 Task: Look for products in the category "Cereal" that are on sale.
Action: Mouse moved to (828, 288)
Screenshot: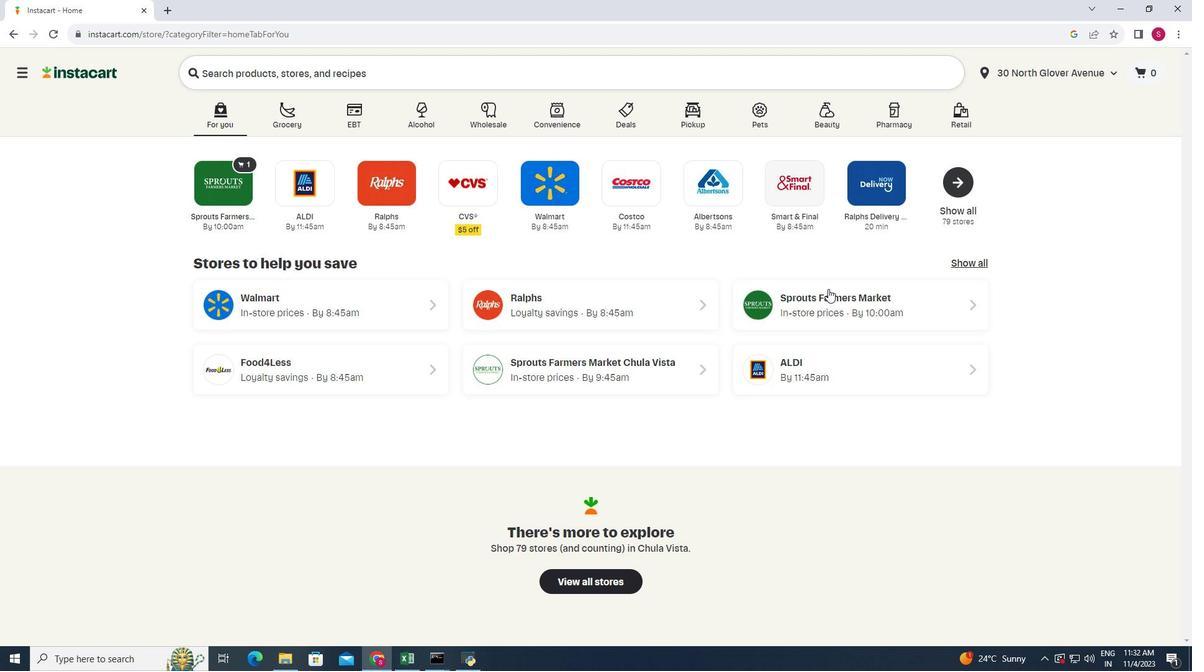 
Action: Mouse pressed left at (828, 288)
Screenshot: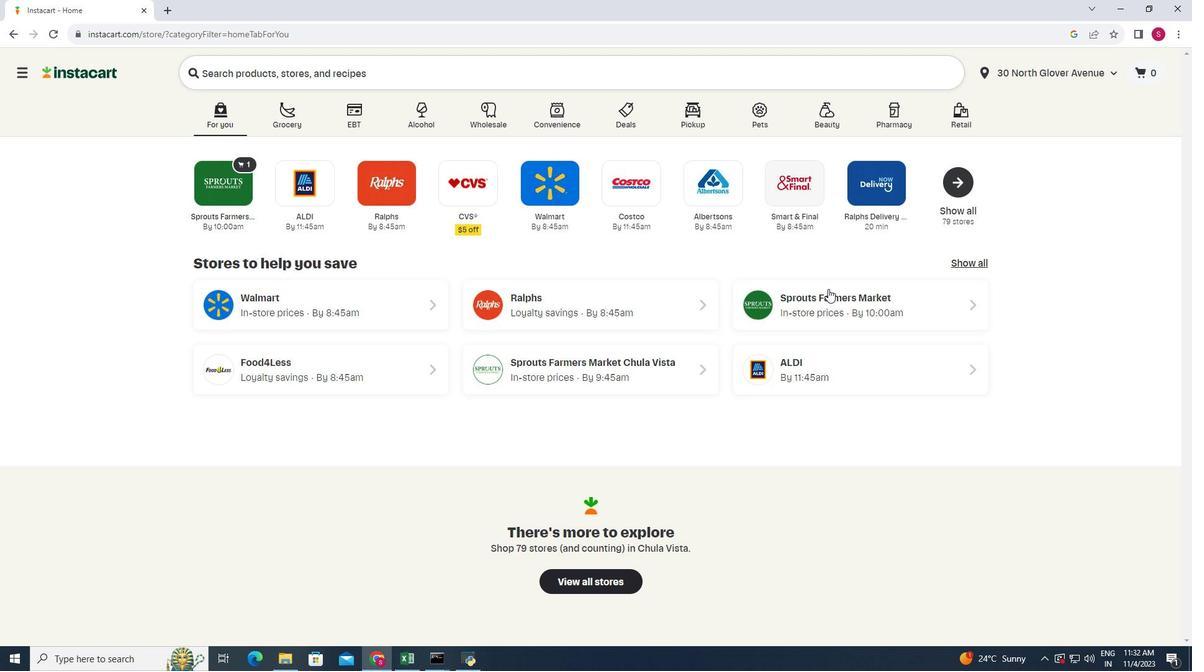 
Action: Mouse moved to (45, 342)
Screenshot: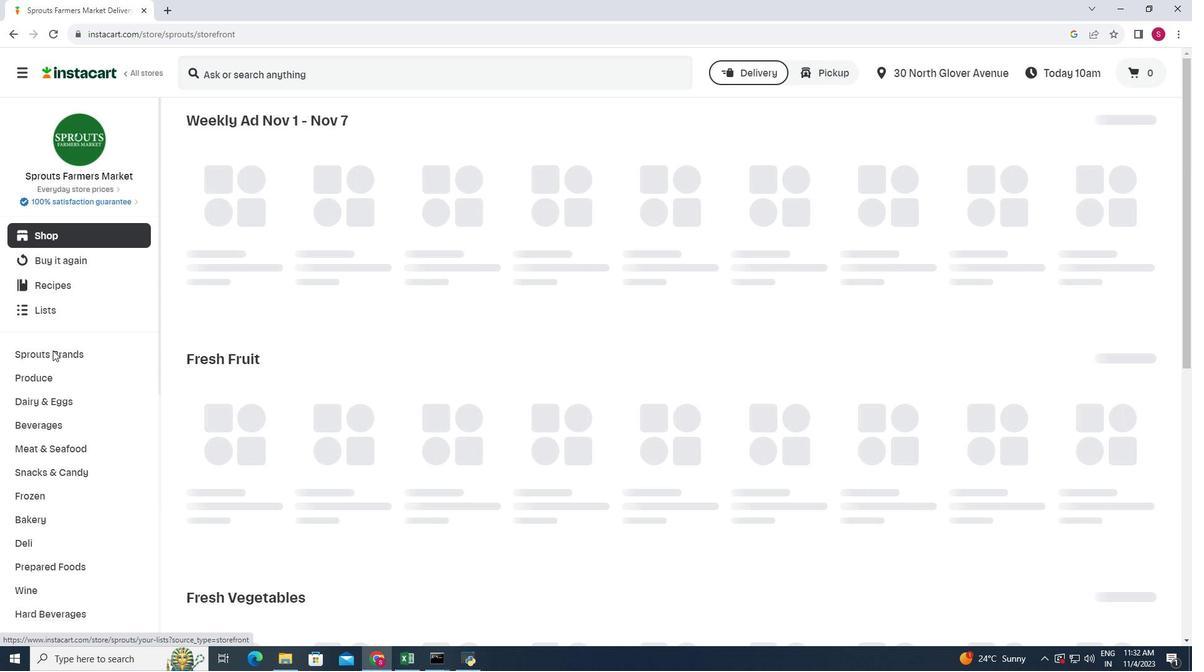 
Action: Mouse scrolled (45, 342) with delta (0, 0)
Screenshot: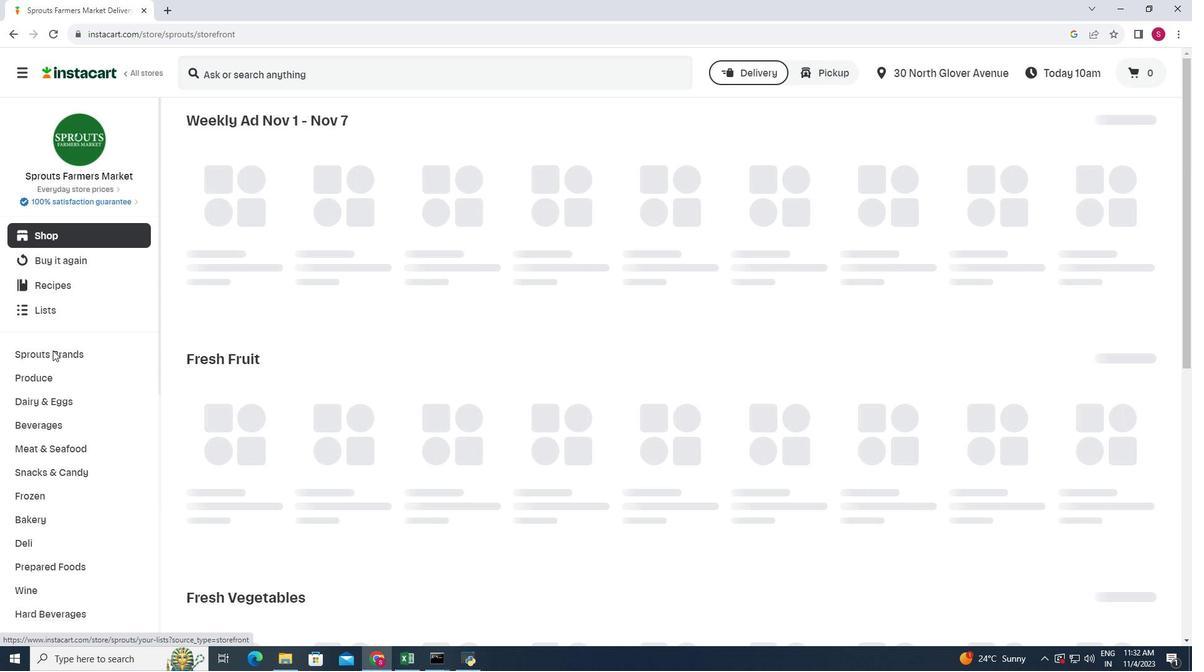 
Action: Mouse moved to (53, 351)
Screenshot: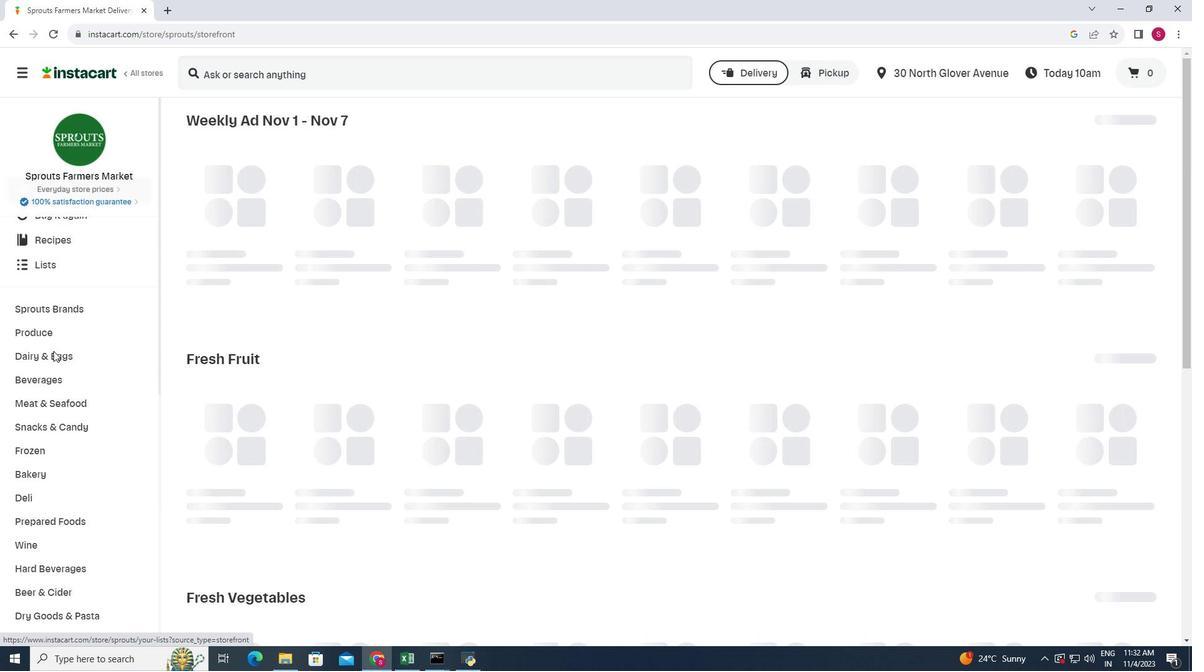 
Action: Mouse scrolled (53, 350) with delta (0, 0)
Screenshot: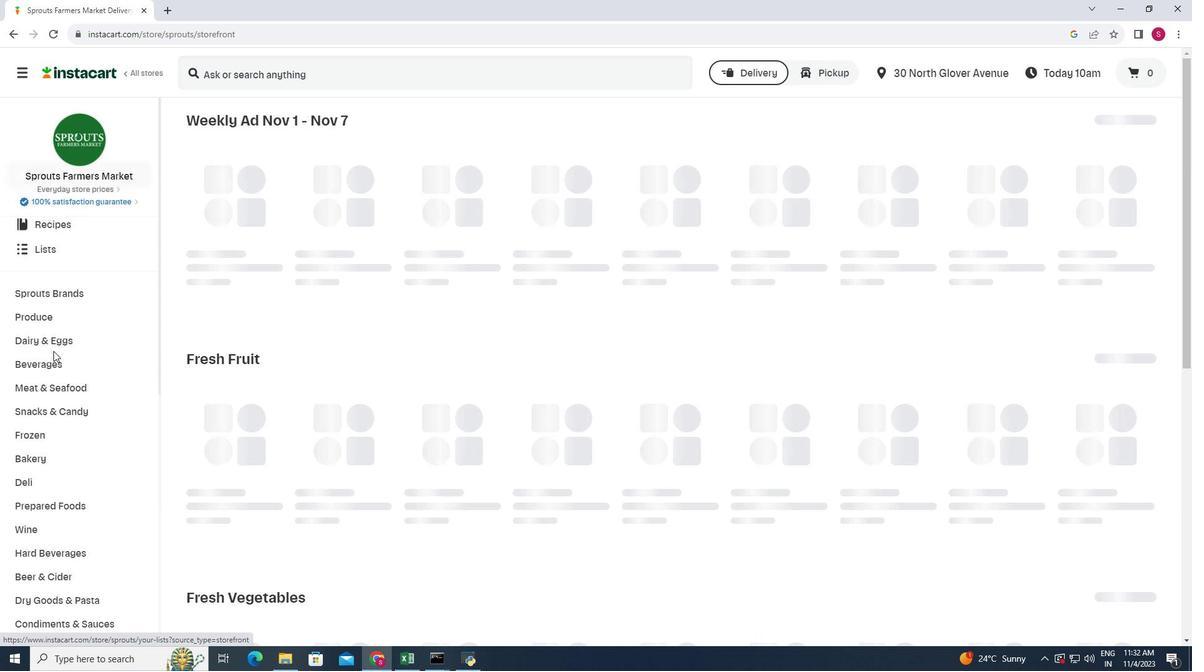 
Action: Mouse moved to (54, 351)
Screenshot: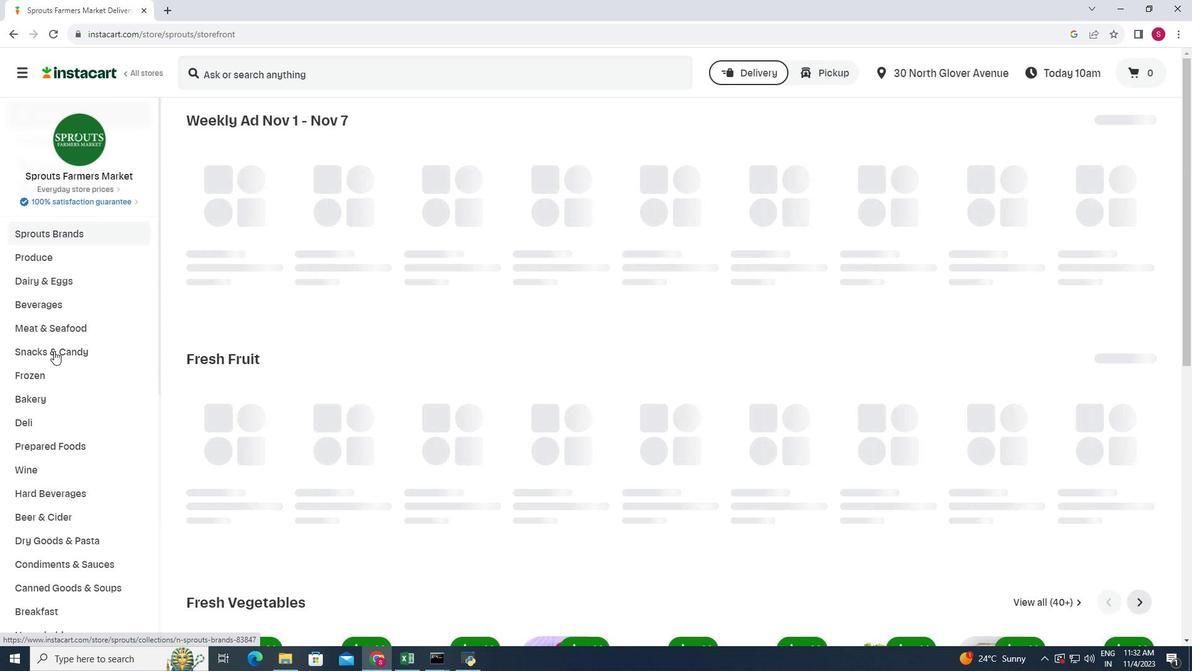 
Action: Mouse scrolled (54, 350) with delta (0, 0)
Screenshot: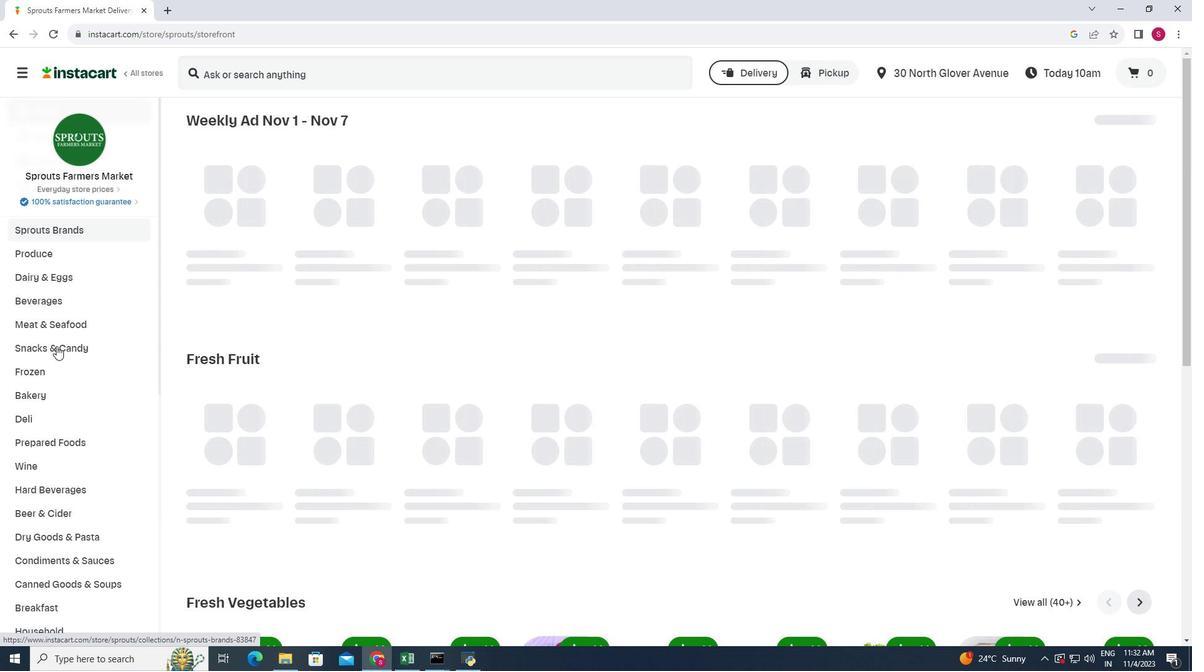 
Action: Mouse moved to (57, 544)
Screenshot: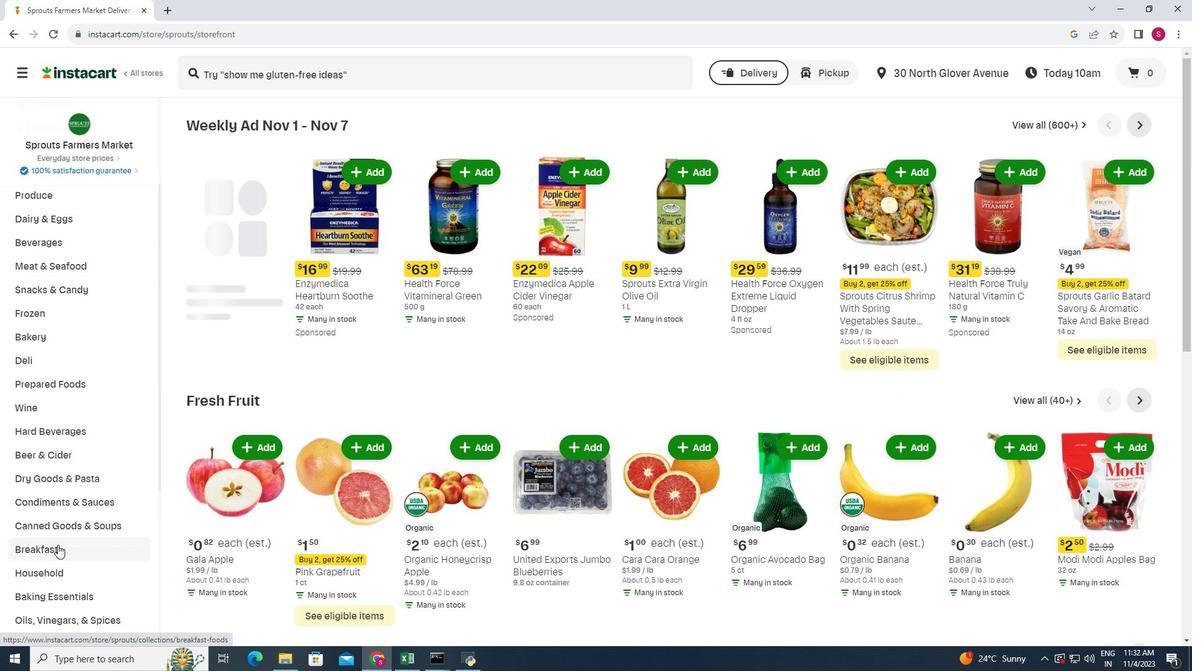 
Action: Mouse pressed left at (57, 544)
Screenshot: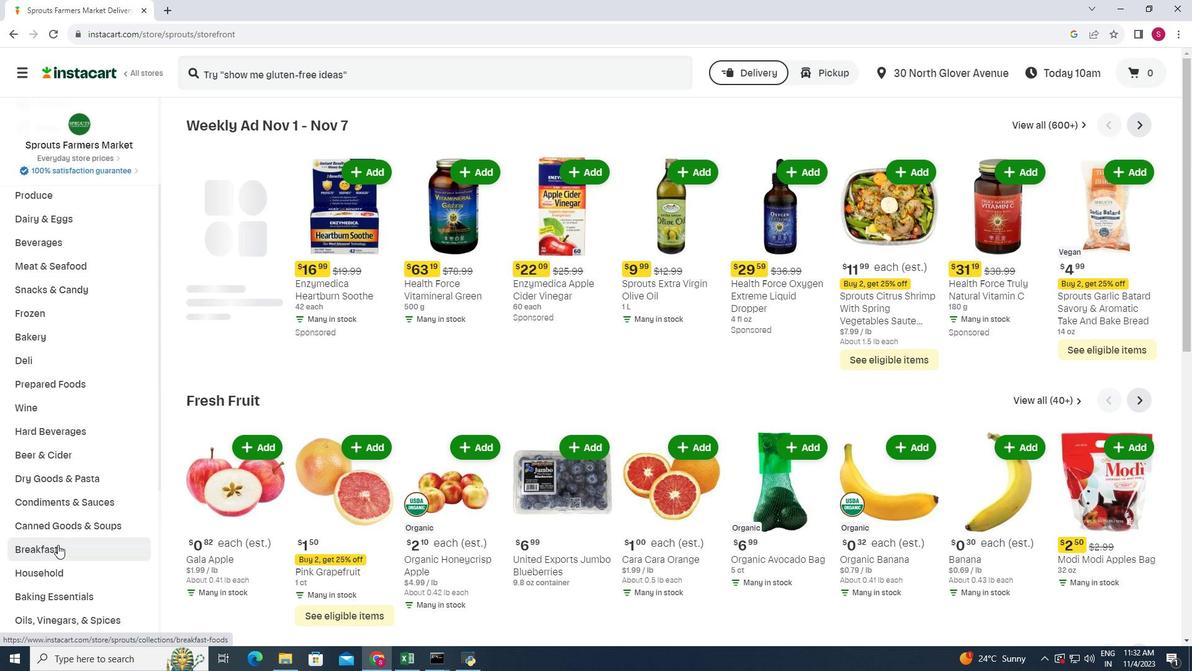
Action: Mouse moved to (917, 154)
Screenshot: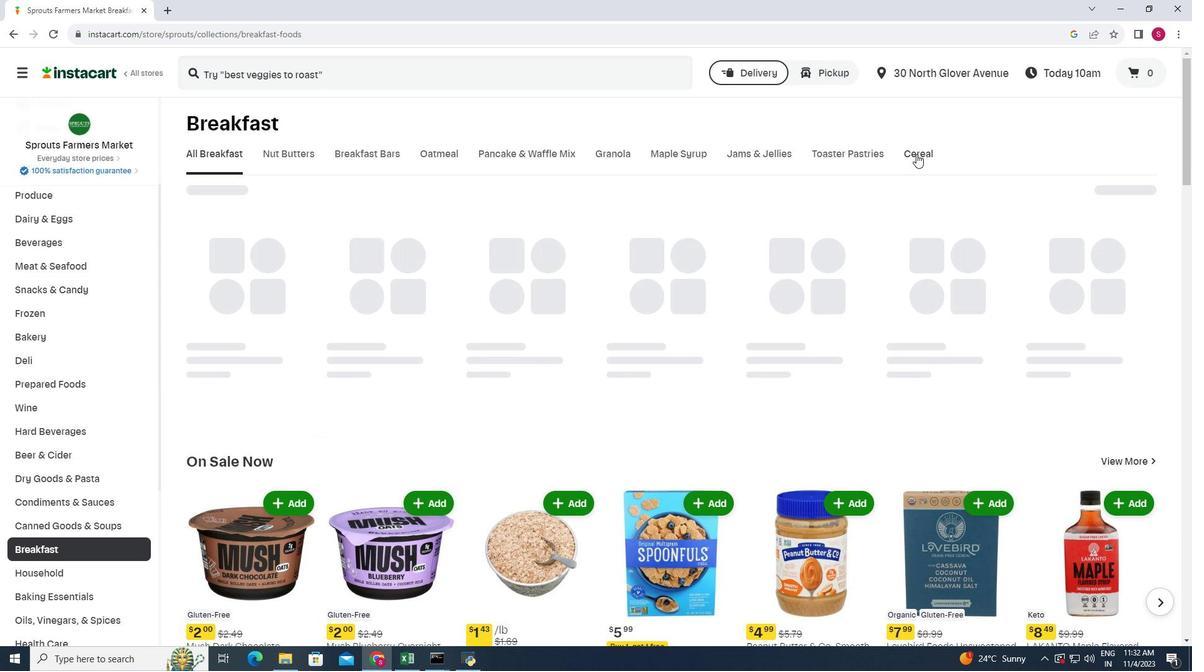 
Action: Mouse pressed left at (917, 154)
Screenshot: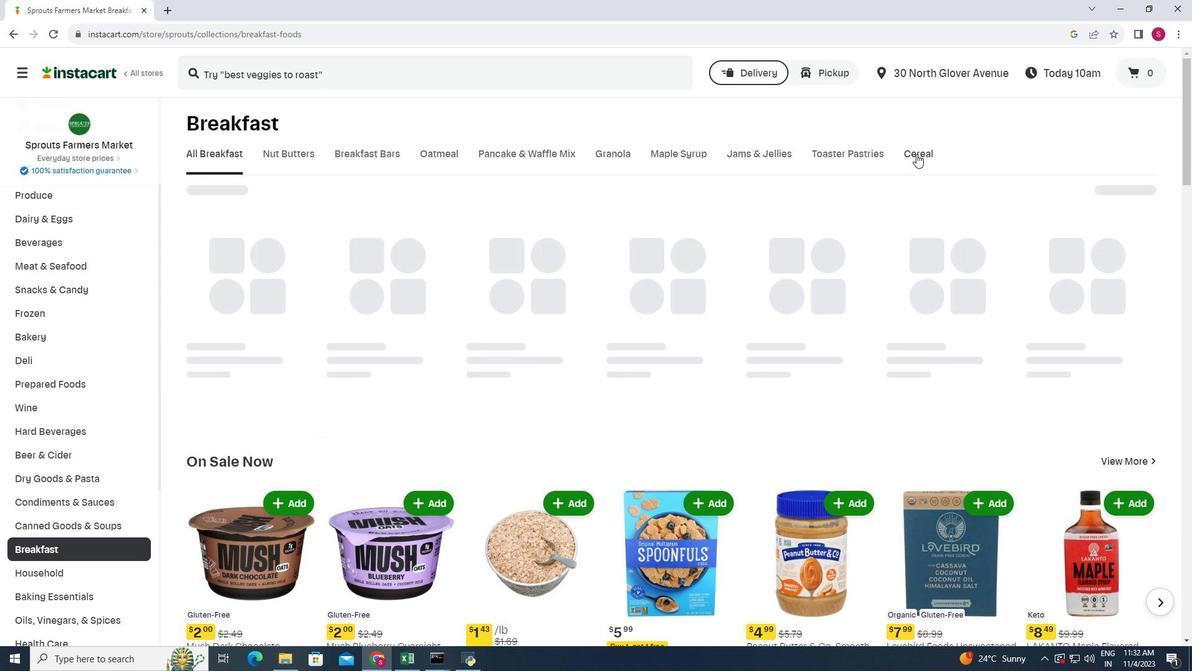 
Action: Mouse moved to (294, 208)
Screenshot: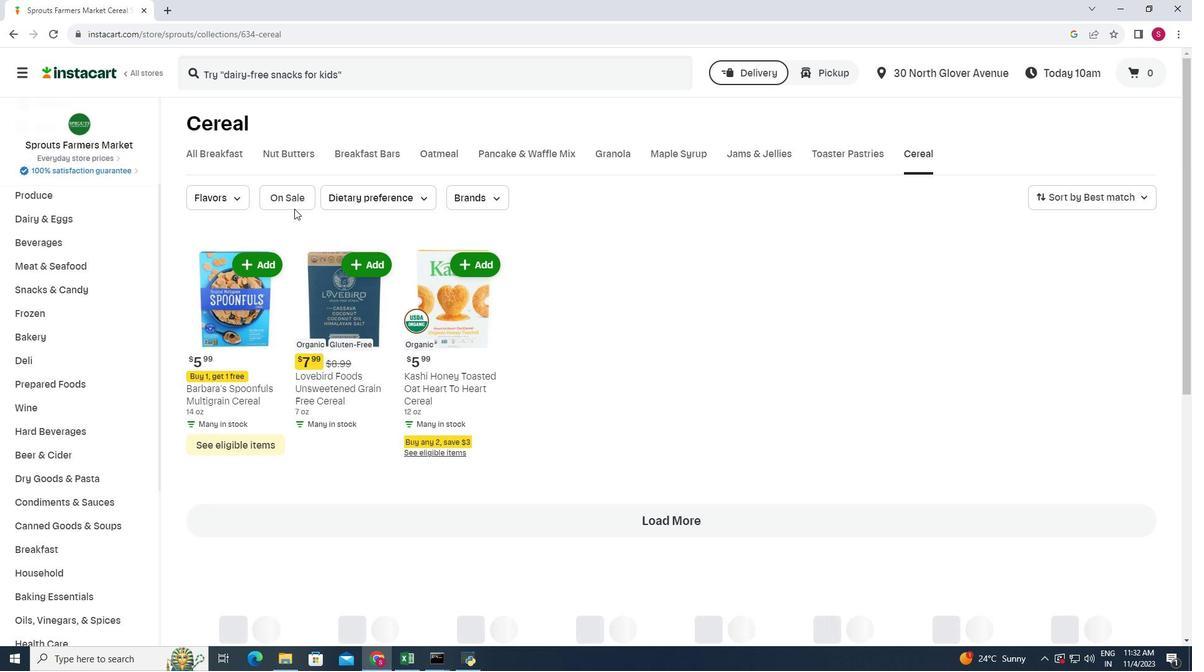 
Action: Mouse pressed left at (294, 208)
Screenshot: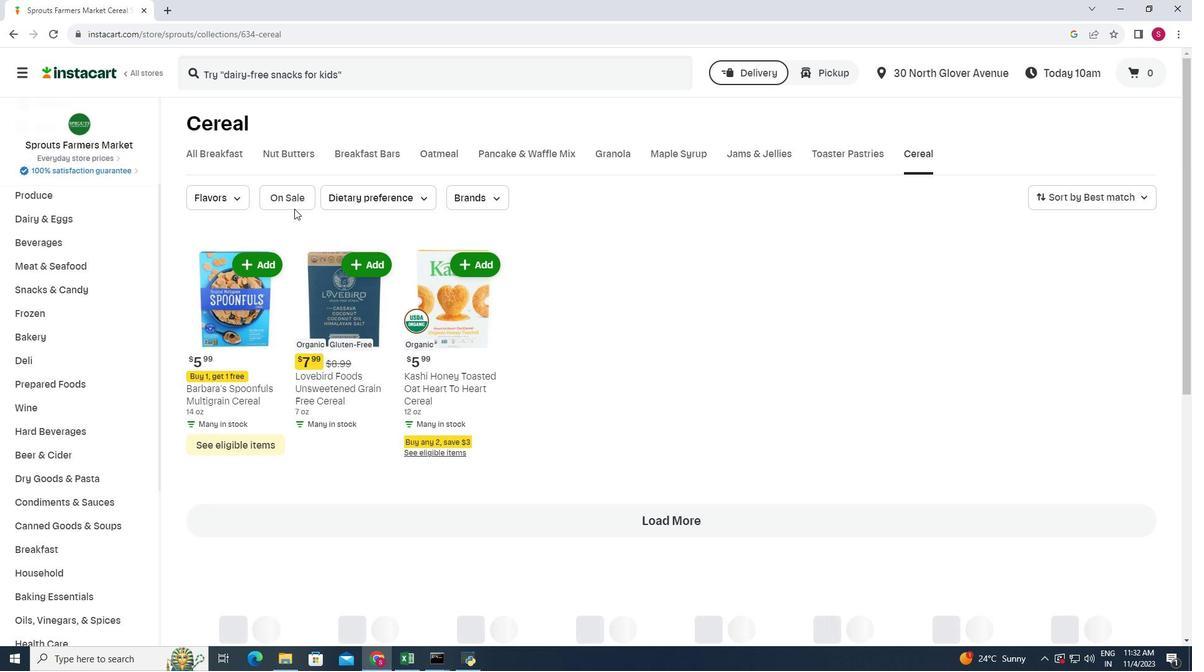 
Action: Mouse moved to (296, 203)
Screenshot: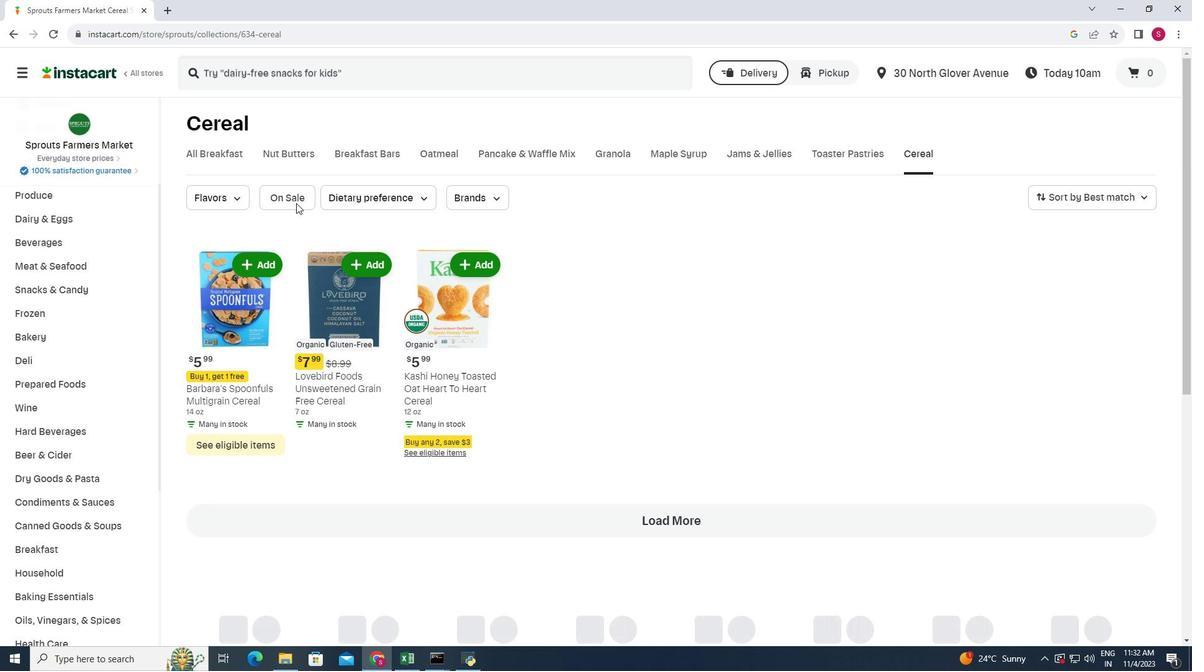 
Action: Mouse pressed left at (296, 203)
Screenshot: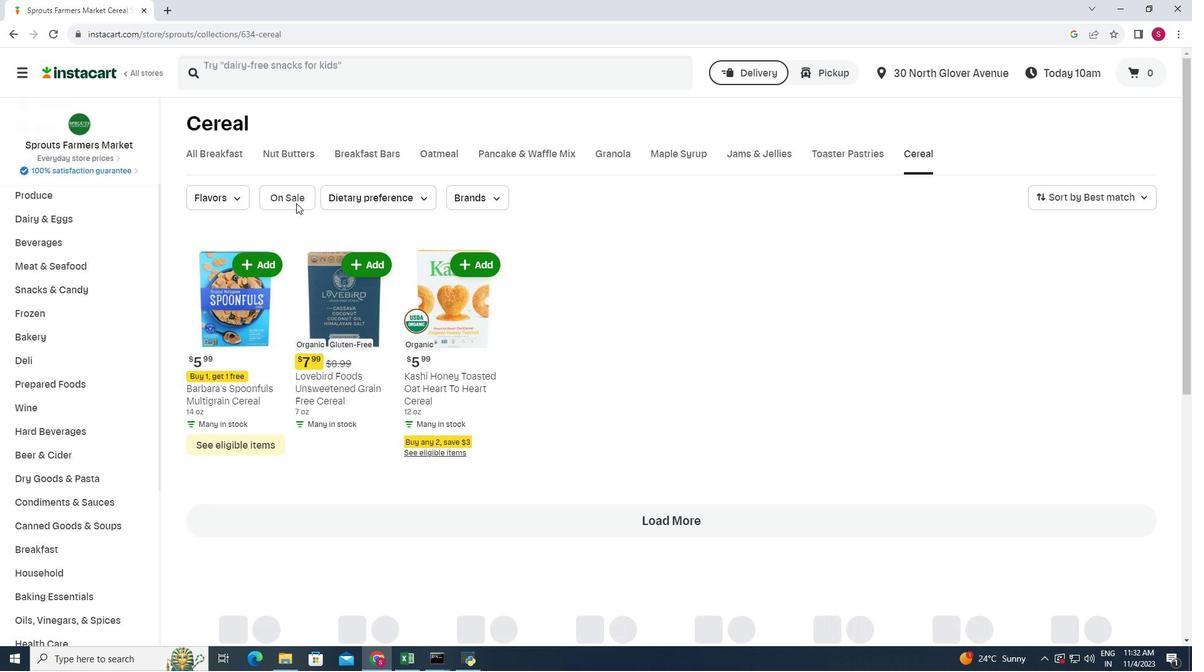 
Action: Mouse moved to (305, 195)
Screenshot: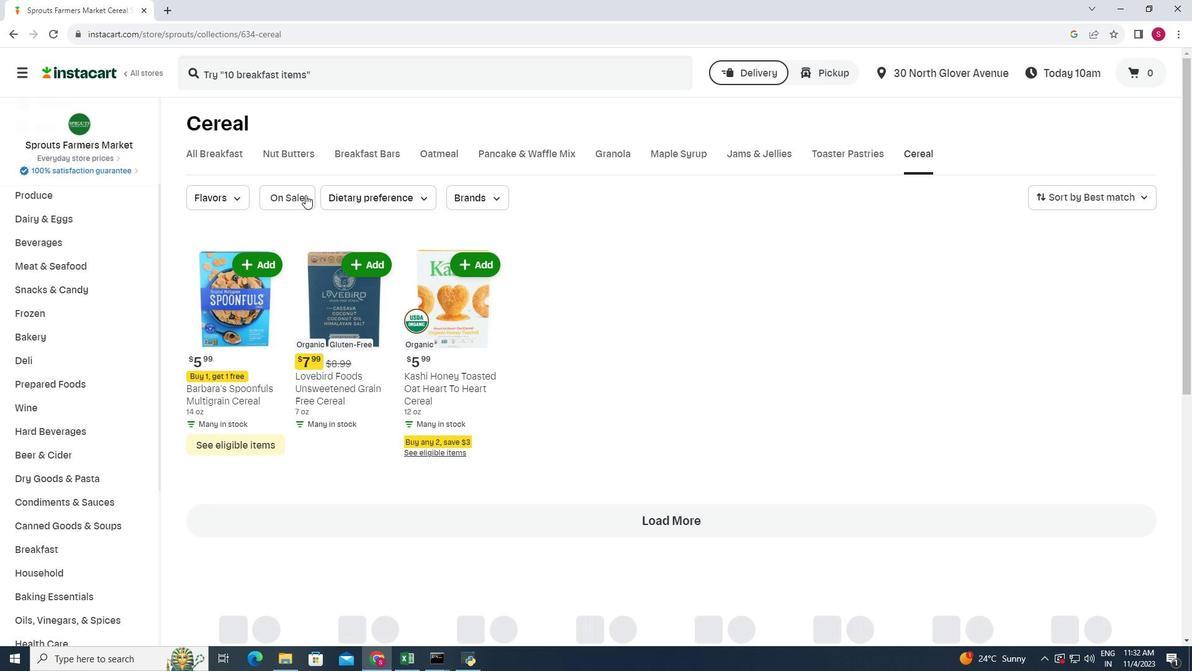 
Action: Mouse pressed left at (305, 195)
Screenshot: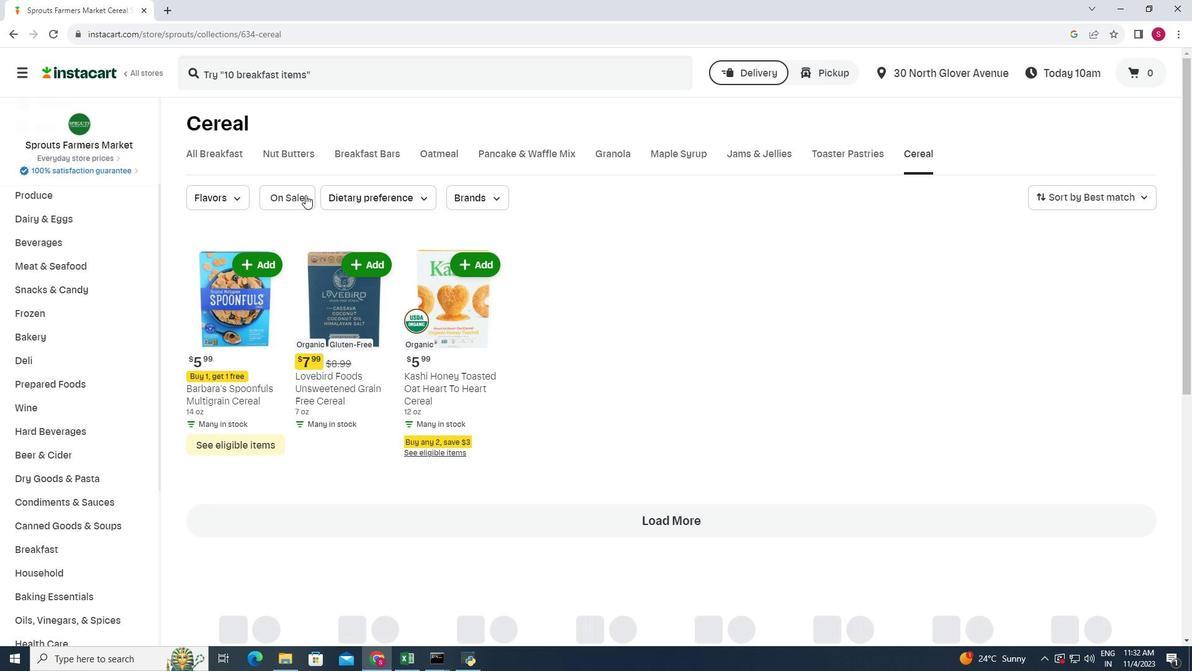 
Action: Mouse moved to (416, 226)
Screenshot: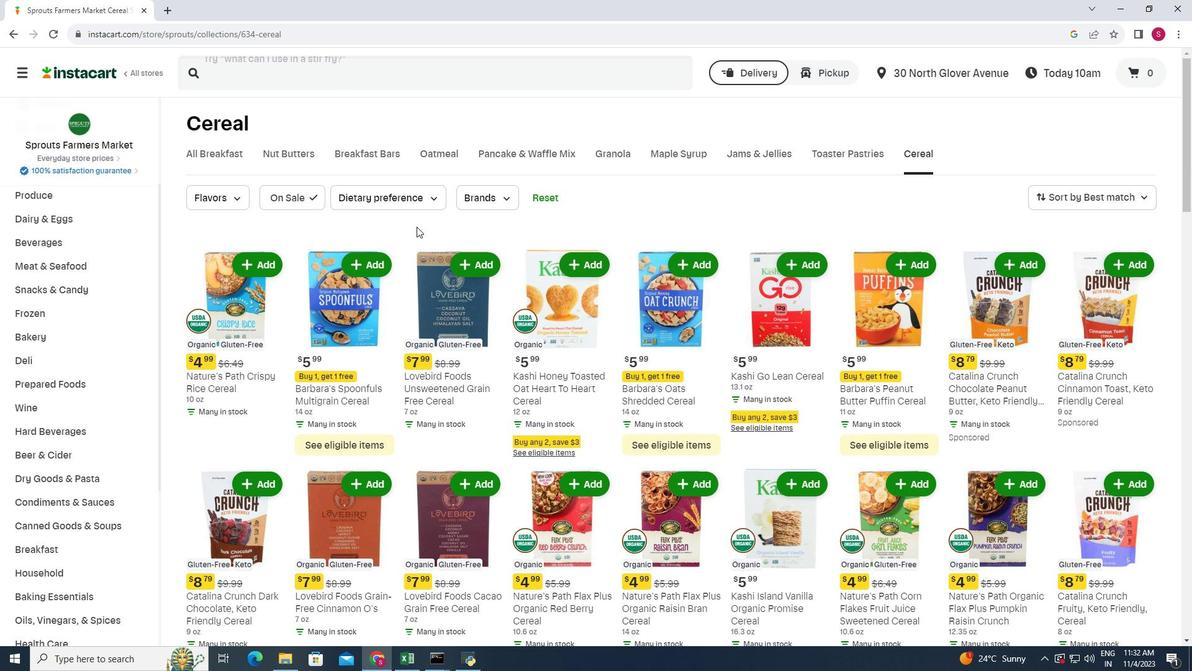 
Action: Mouse scrolled (416, 226) with delta (0, 0)
Screenshot: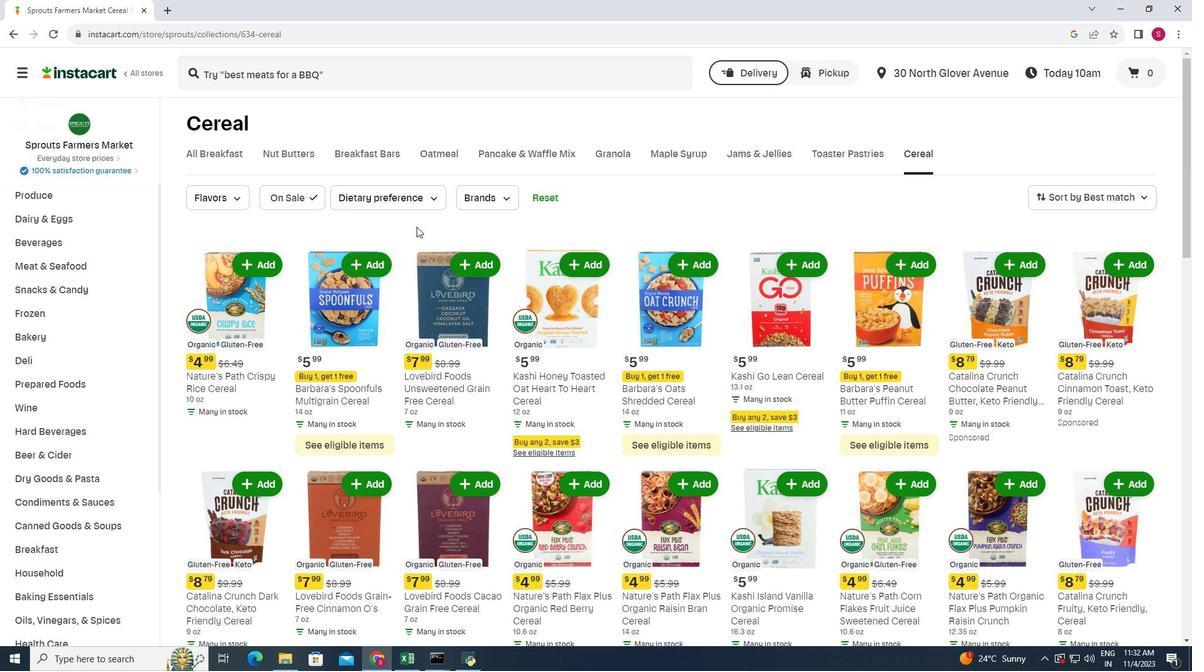 
Action: Mouse moved to (418, 226)
Screenshot: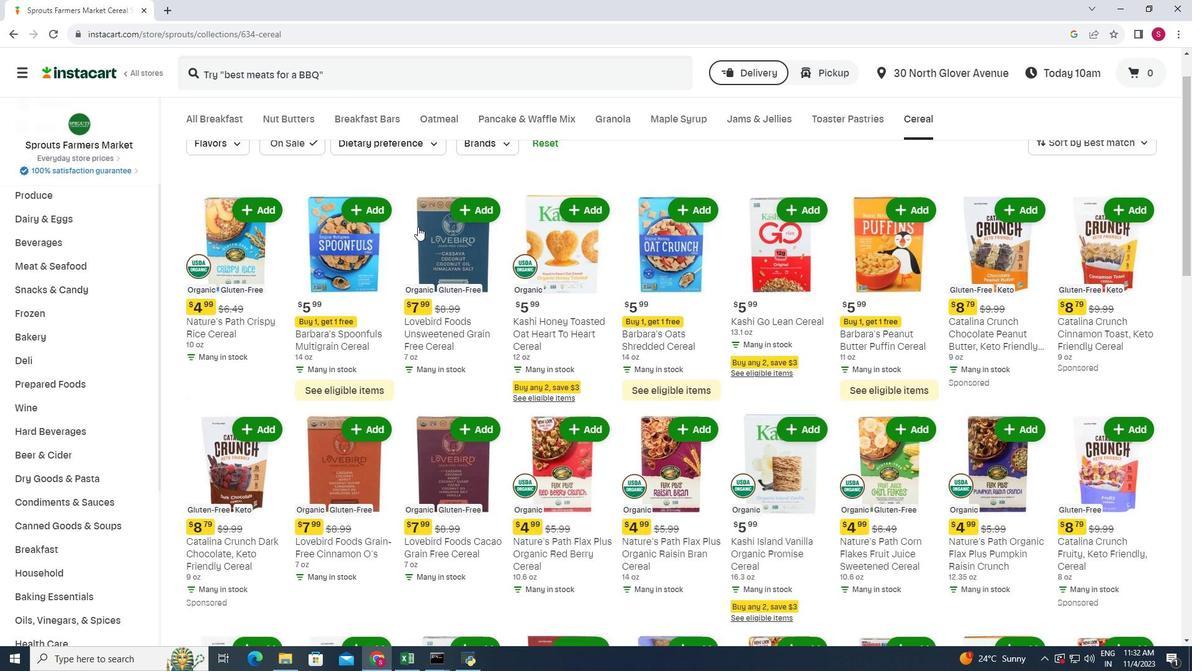 
Action: Mouse scrolled (418, 226) with delta (0, 0)
Screenshot: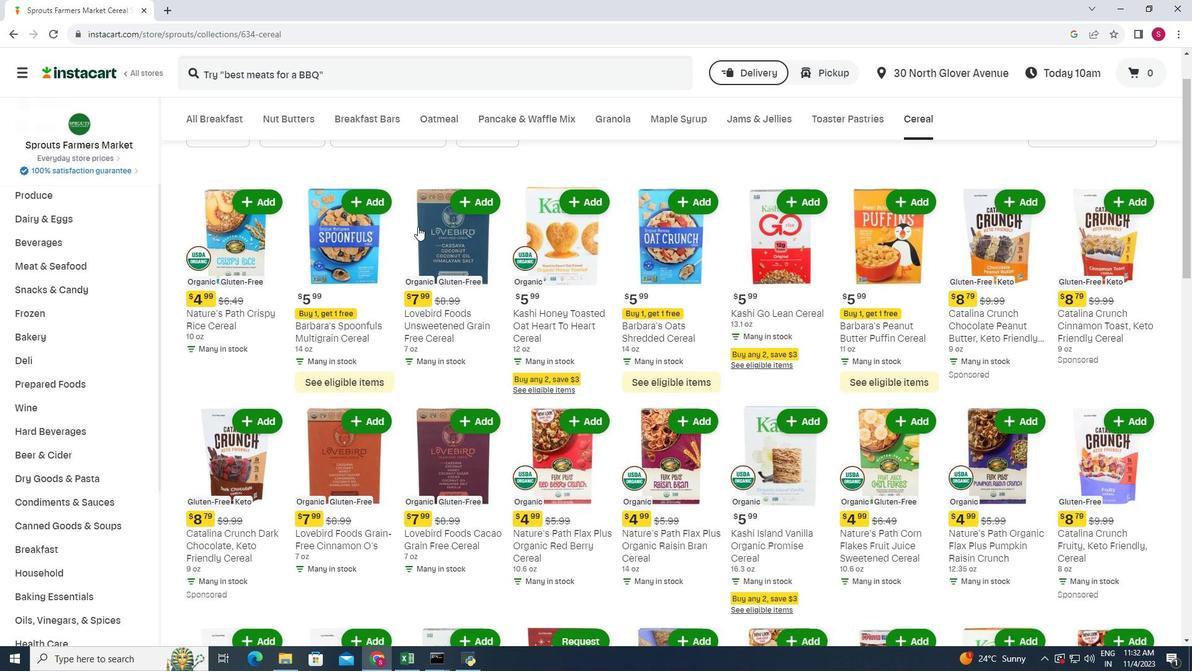 
Action: Mouse scrolled (418, 226) with delta (0, 0)
Screenshot: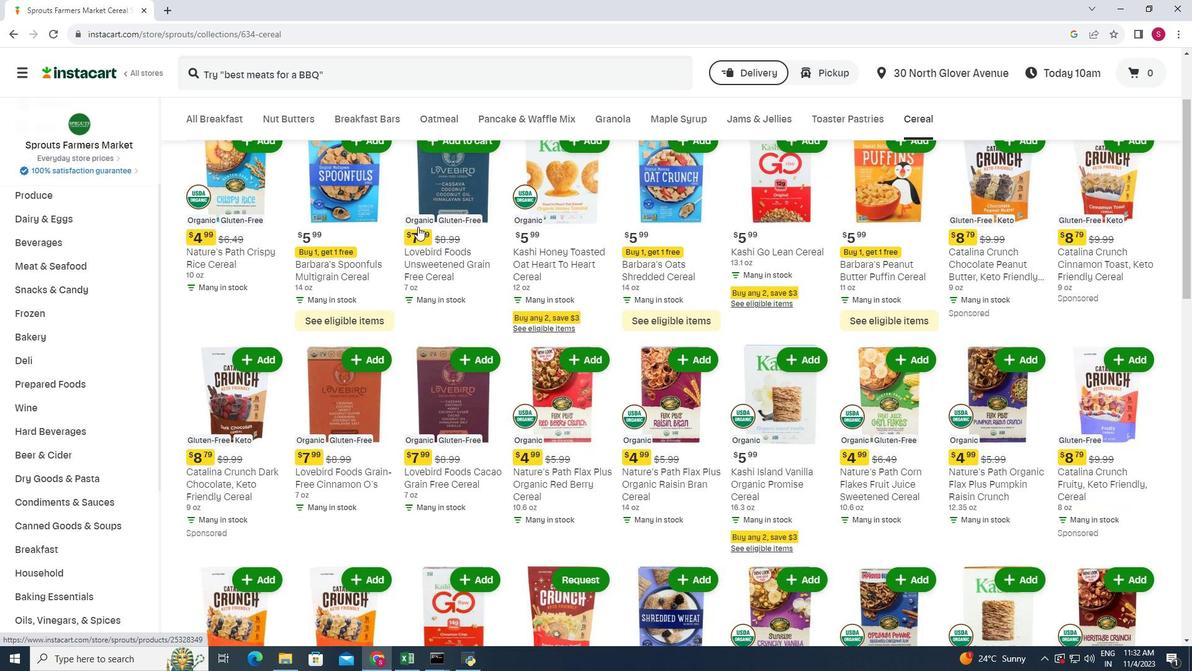 
Action: Mouse scrolled (418, 226) with delta (0, 0)
Screenshot: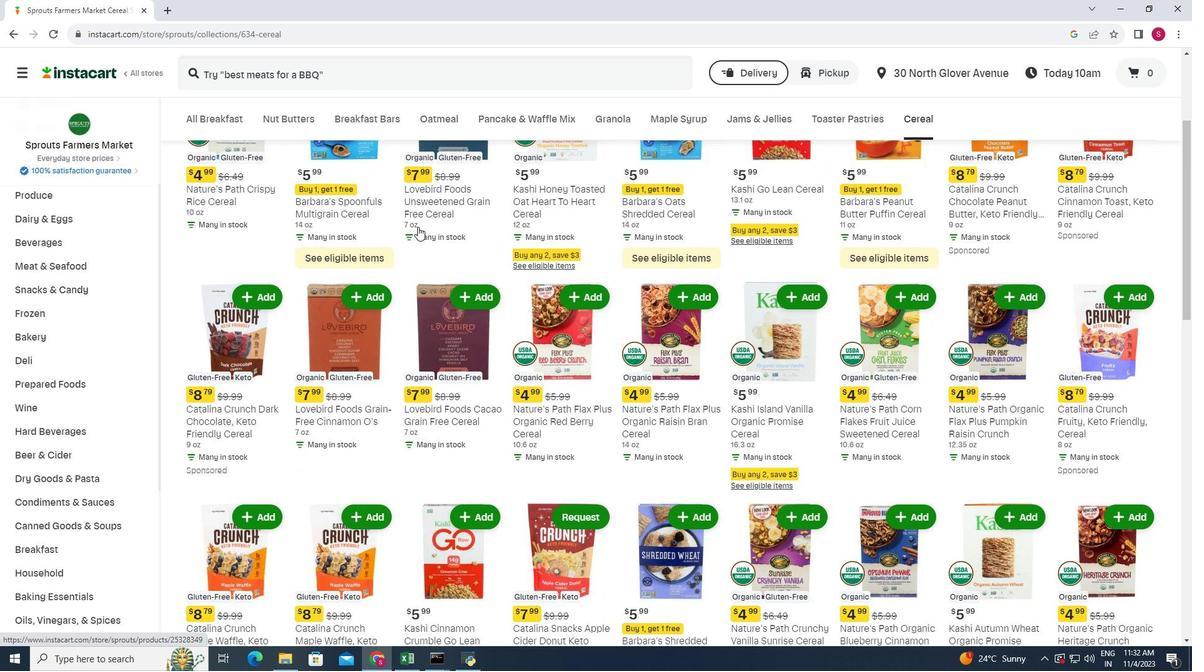 
Action: Mouse moved to (418, 225)
Screenshot: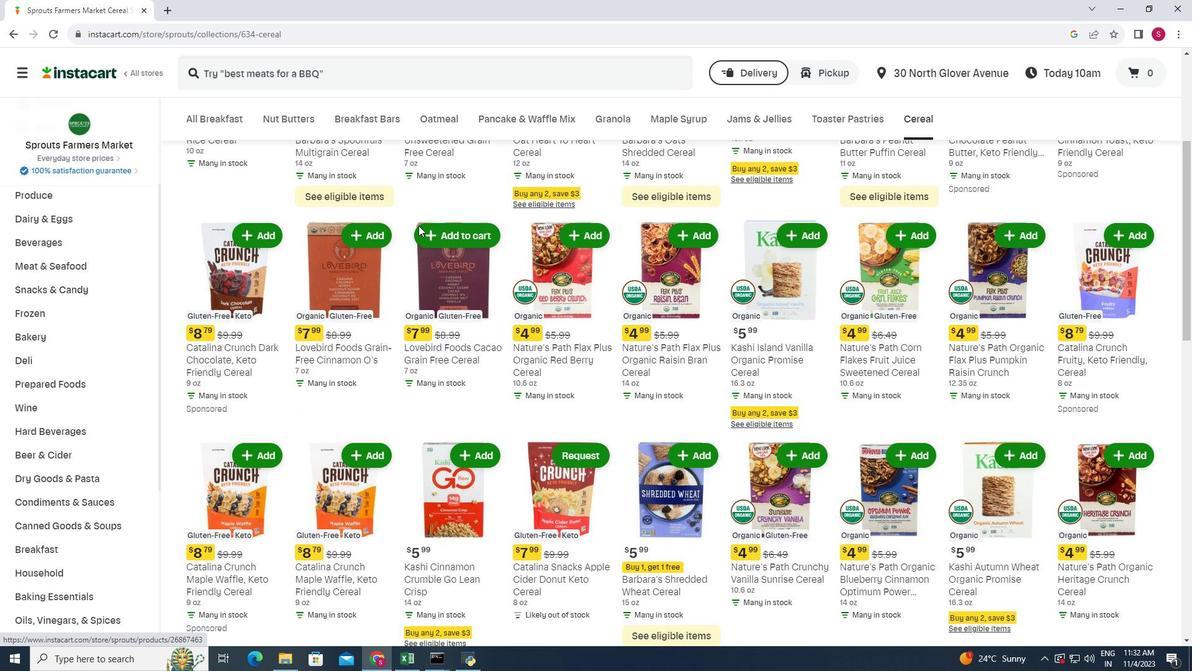 
Action: Mouse scrolled (418, 224) with delta (0, 0)
Screenshot: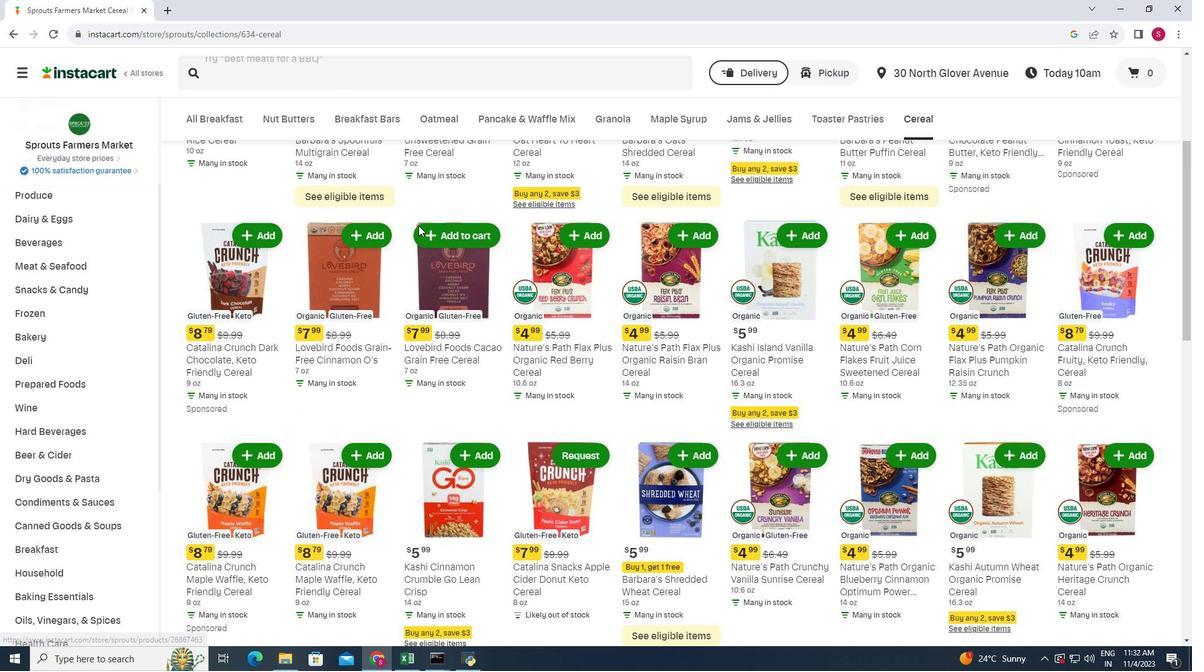 
Action: Mouse scrolled (418, 224) with delta (0, 0)
Screenshot: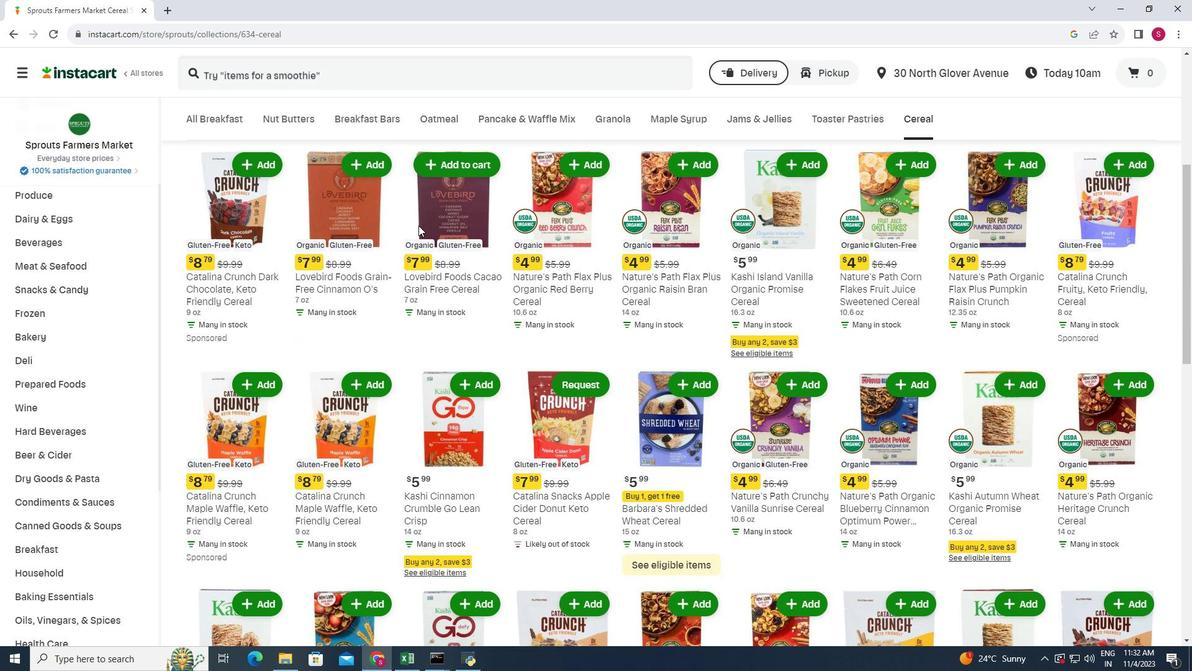 
Action: Mouse scrolled (418, 224) with delta (0, 0)
Screenshot: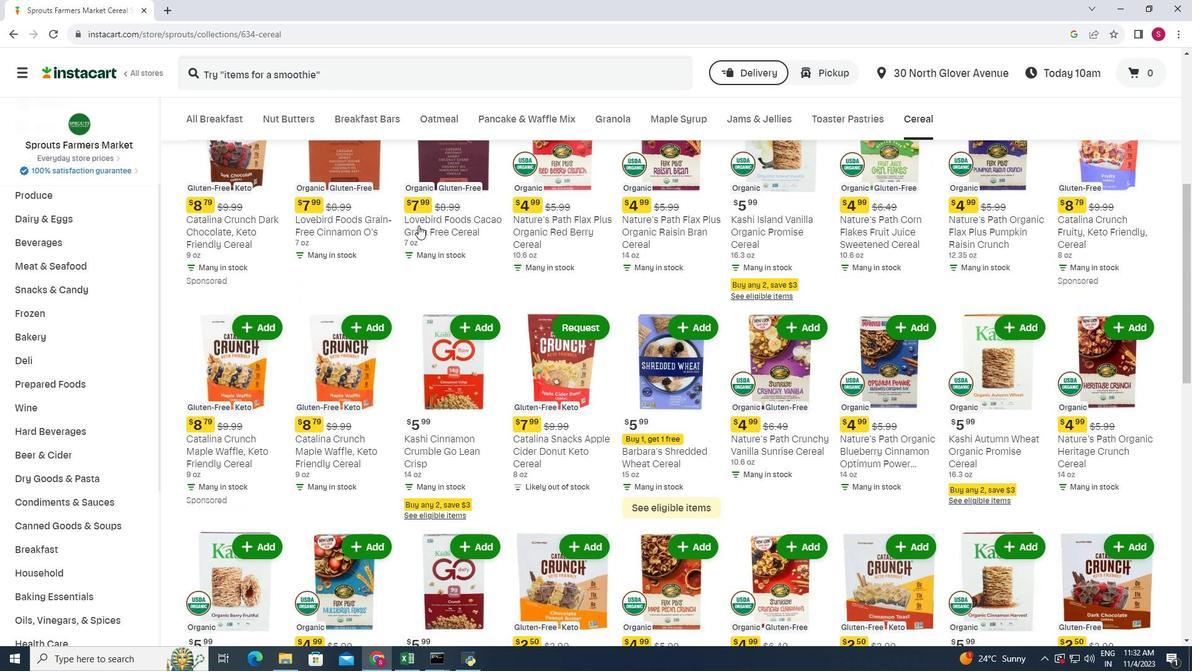 
Action: Mouse scrolled (418, 224) with delta (0, 0)
Screenshot: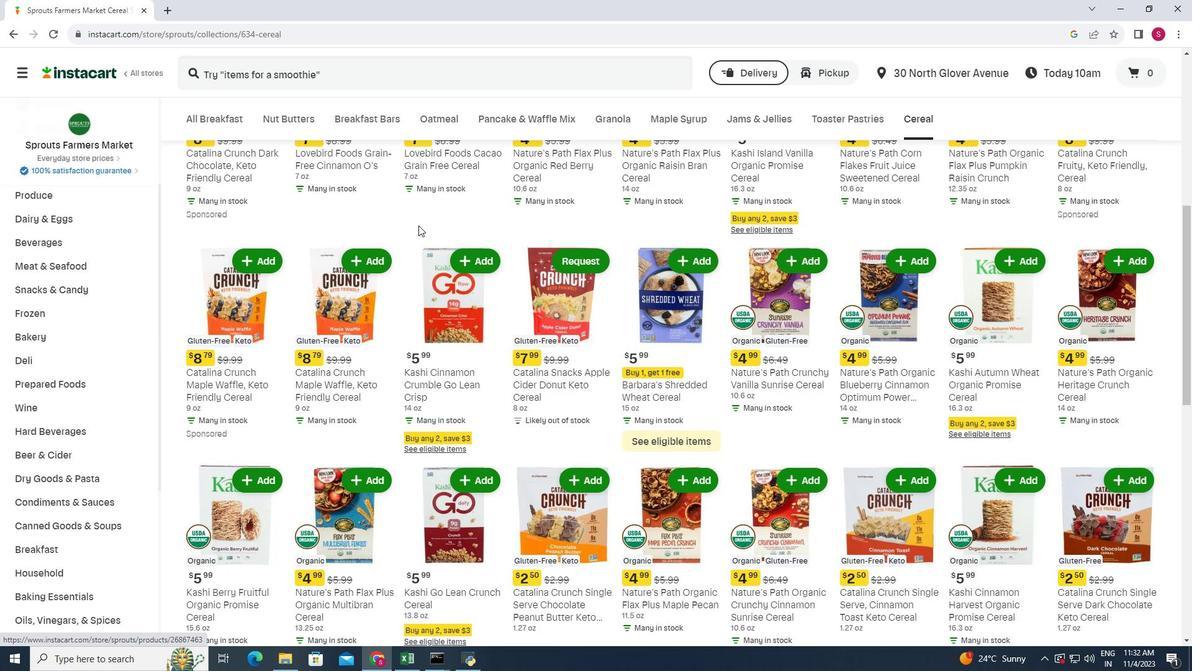 
Action: Mouse scrolled (418, 224) with delta (0, 0)
Screenshot: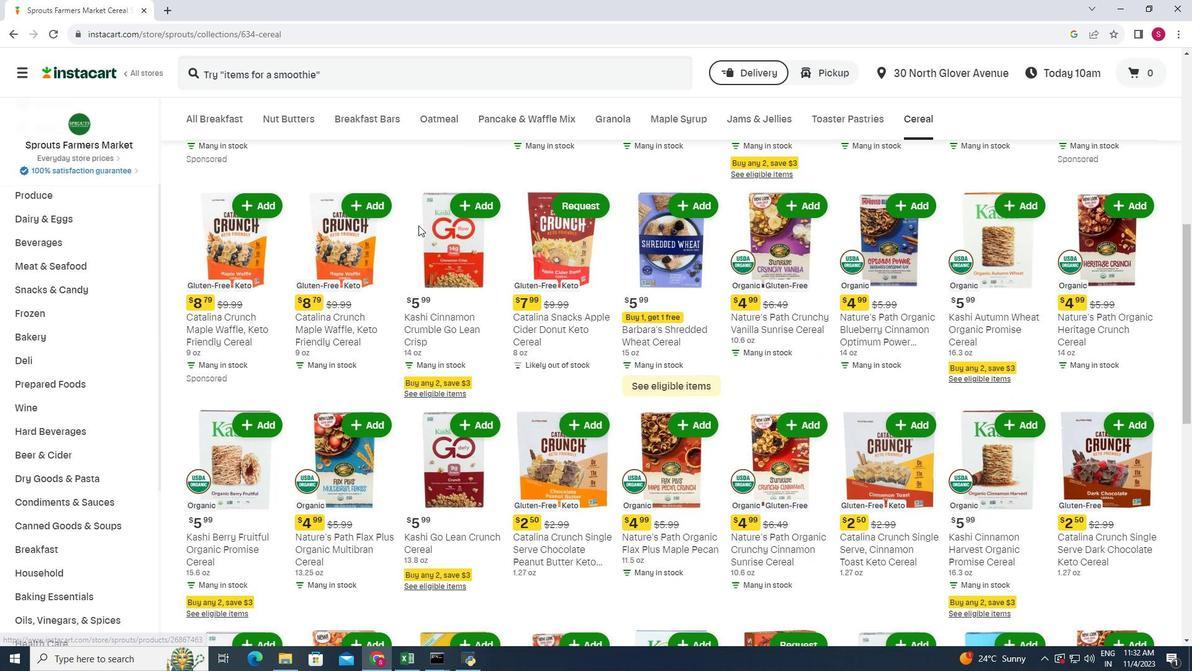 
Action: Mouse scrolled (418, 224) with delta (0, 0)
Screenshot: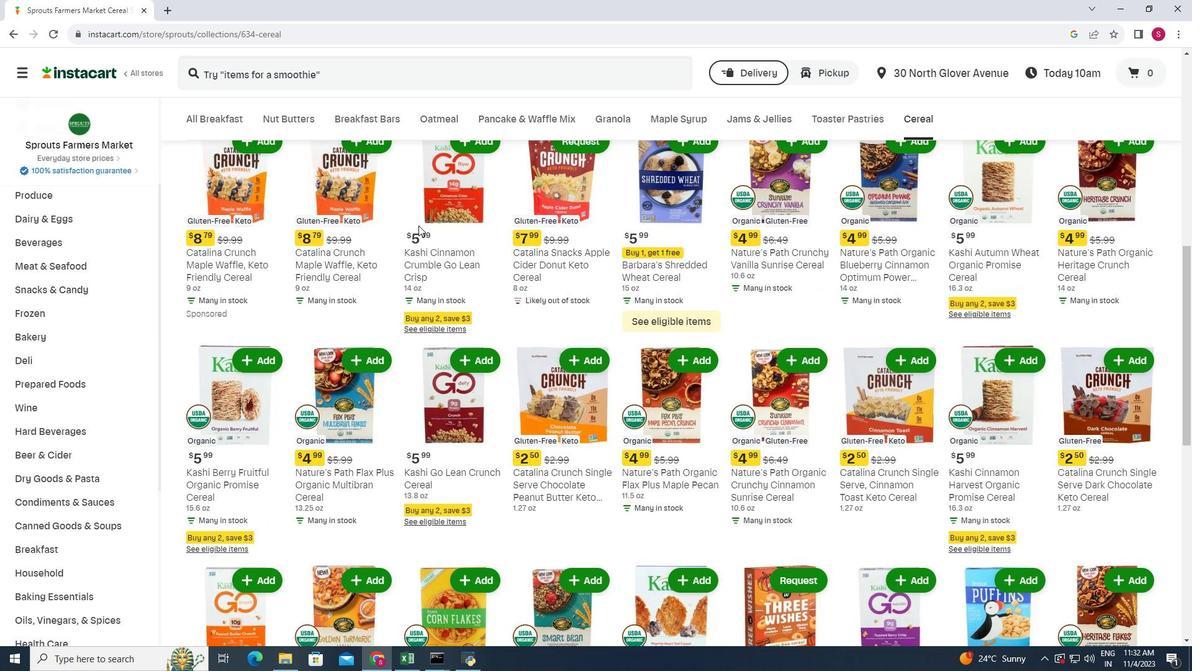 
Action: Mouse scrolled (418, 224) with delta (0, 0)
Screenshot: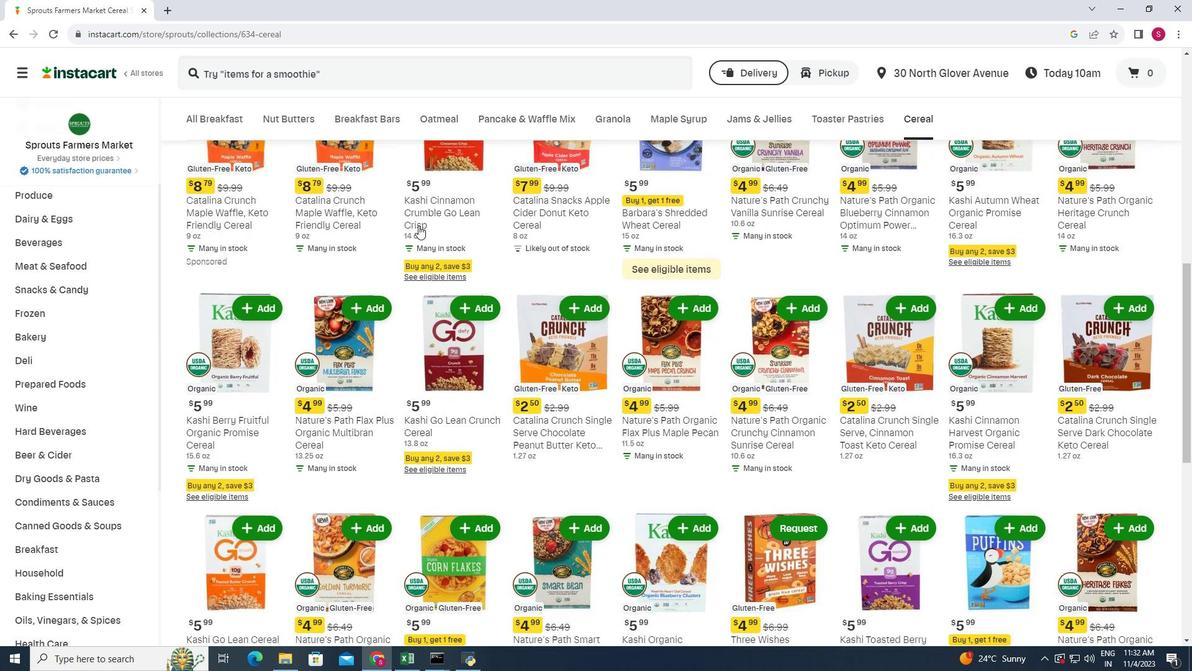 
Action: Mouse scrolled (418, 224) with delta (0, 0)
Screenshot: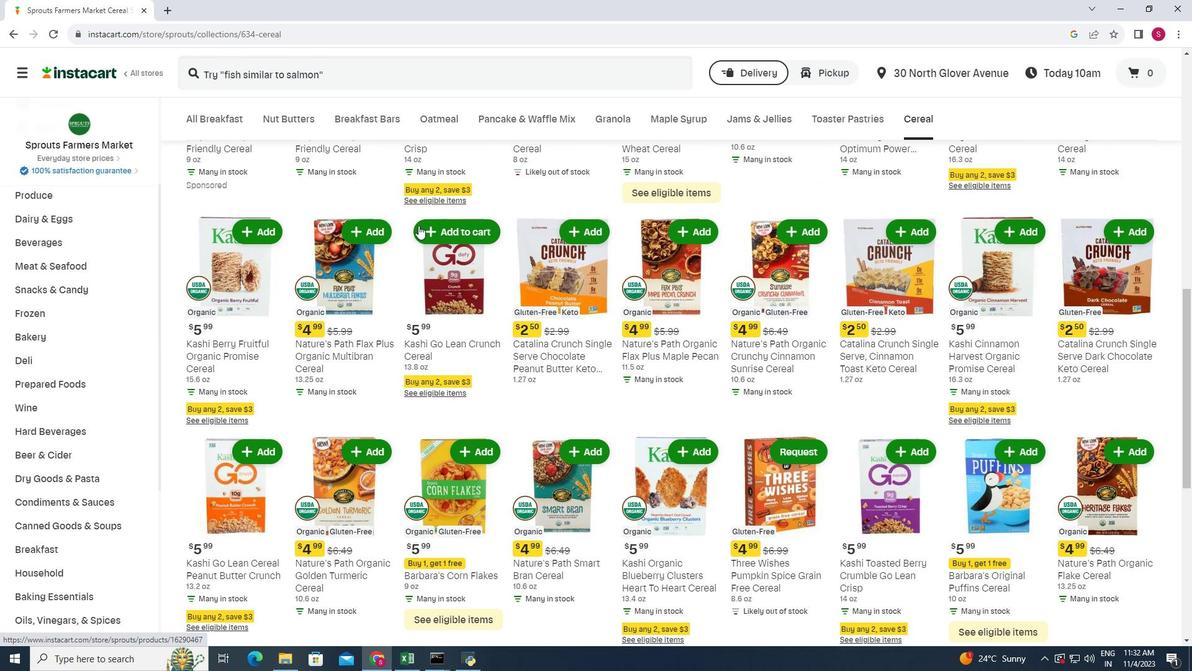 
Action: Mouse scrolled (418, 224) with delta (0, 0)
Screenshot: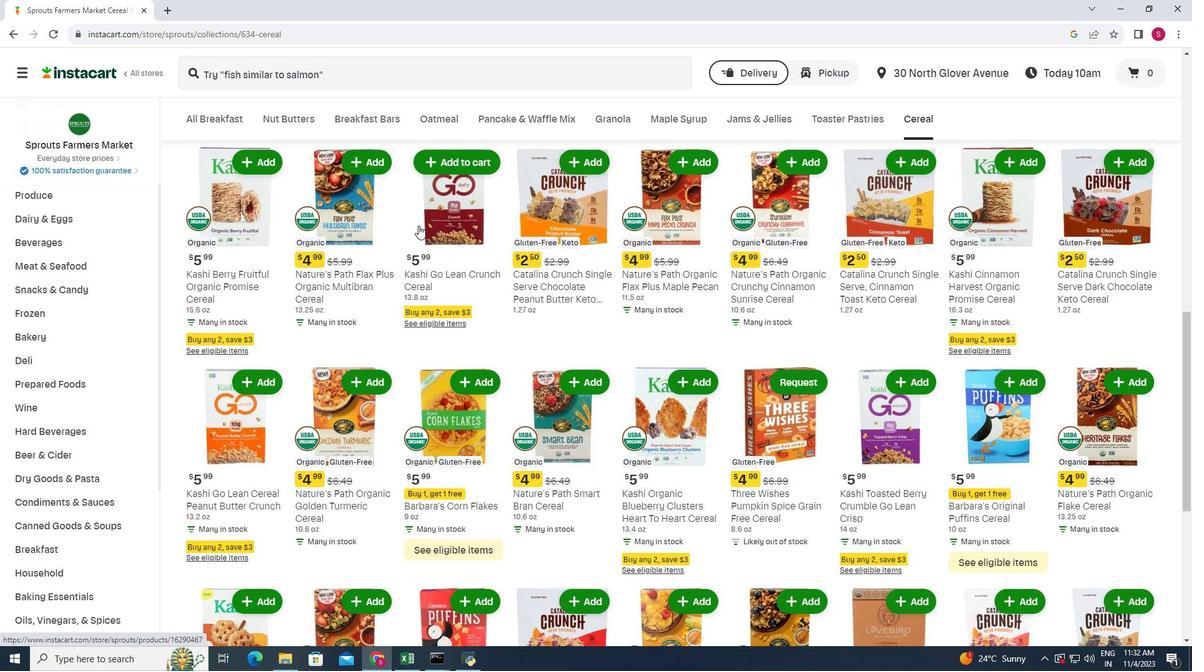 
Action: Mouse scrolled (418, 224) with delta (0, 0)
Screenshot: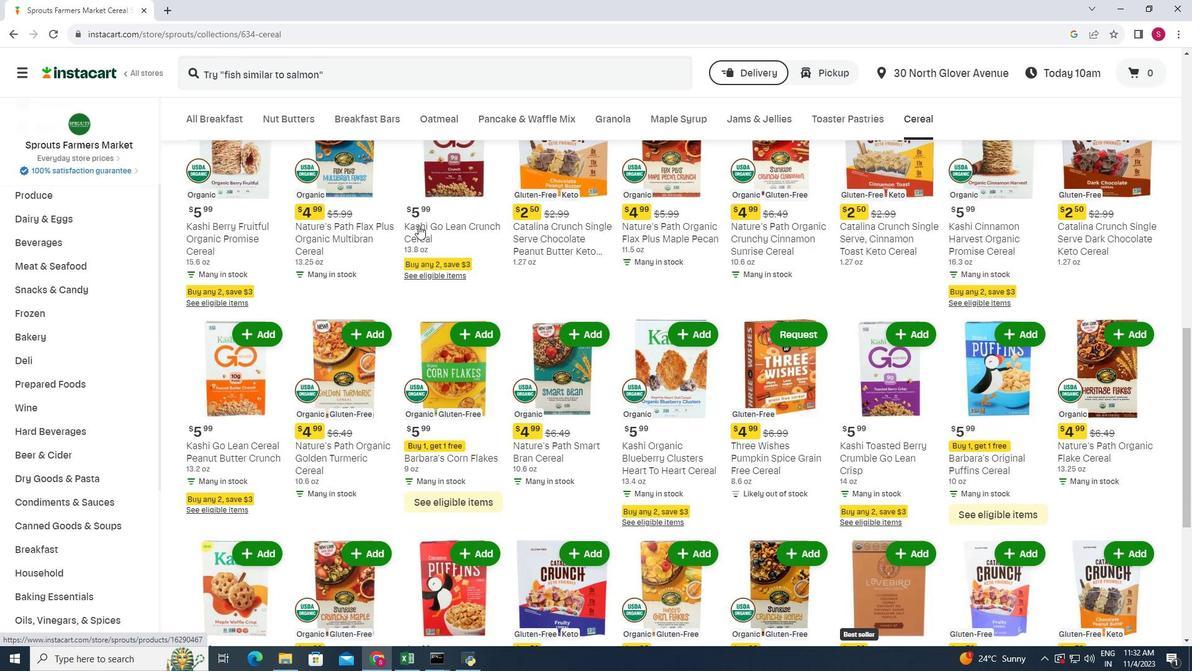 
Action: Mouse scrolled (418, 224) with delta (0, 0)
Screenshot: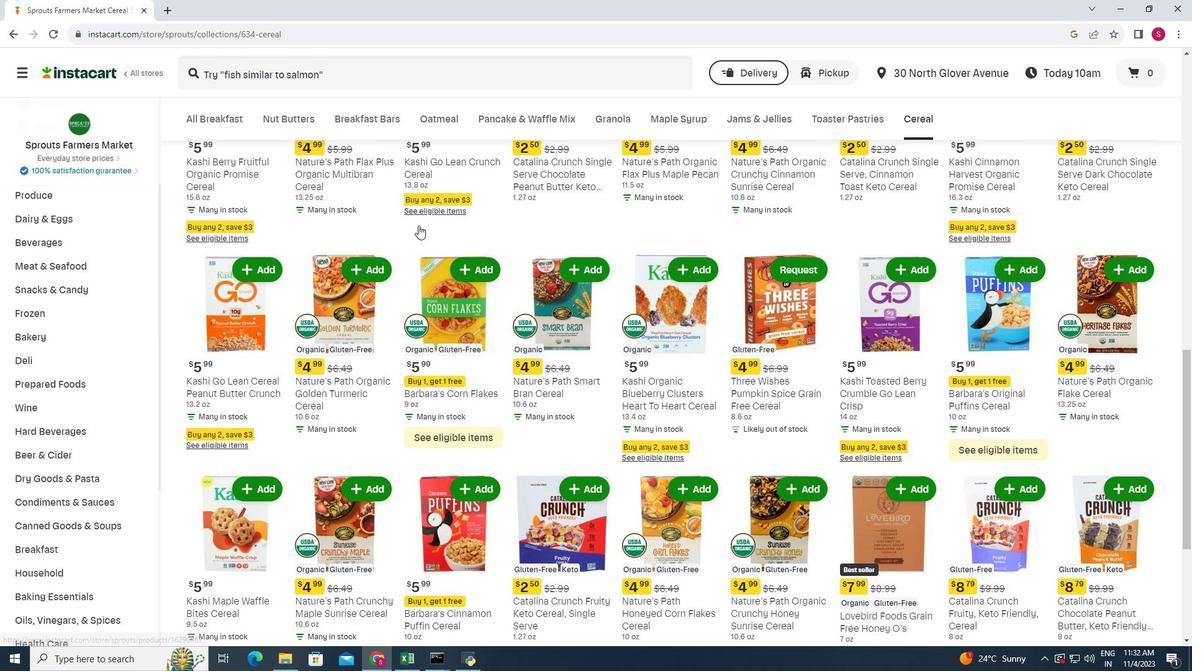 
Action: Mouse scrolled (418, 224) with delta (0, 0)
Screenshot: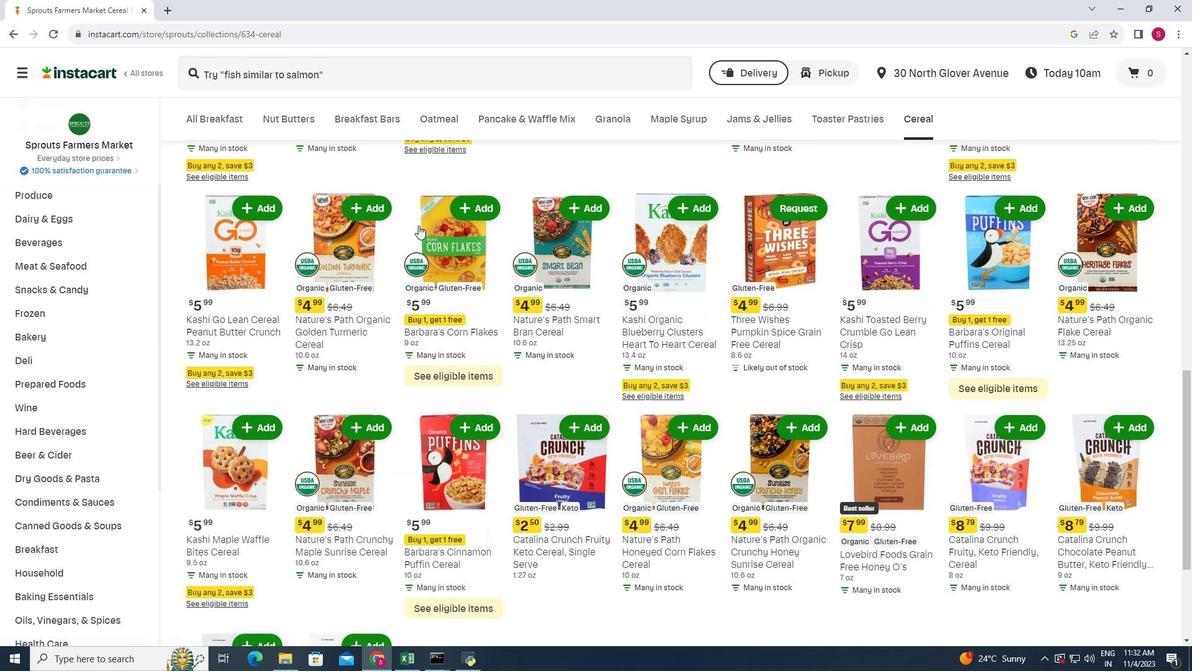 
Action: Mouse scrolled (418, 224) with delta (0, 0)
Screenshot: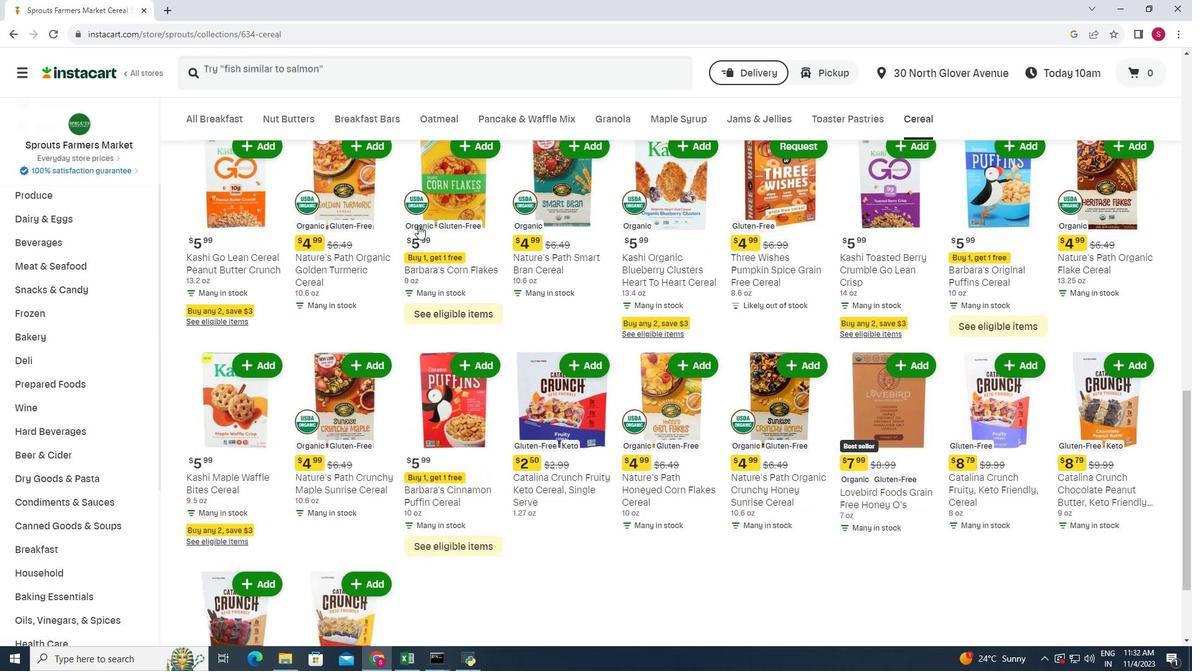 
Action: Mouse scrolled (418, 224) with delta (0, 0)
Screenshot: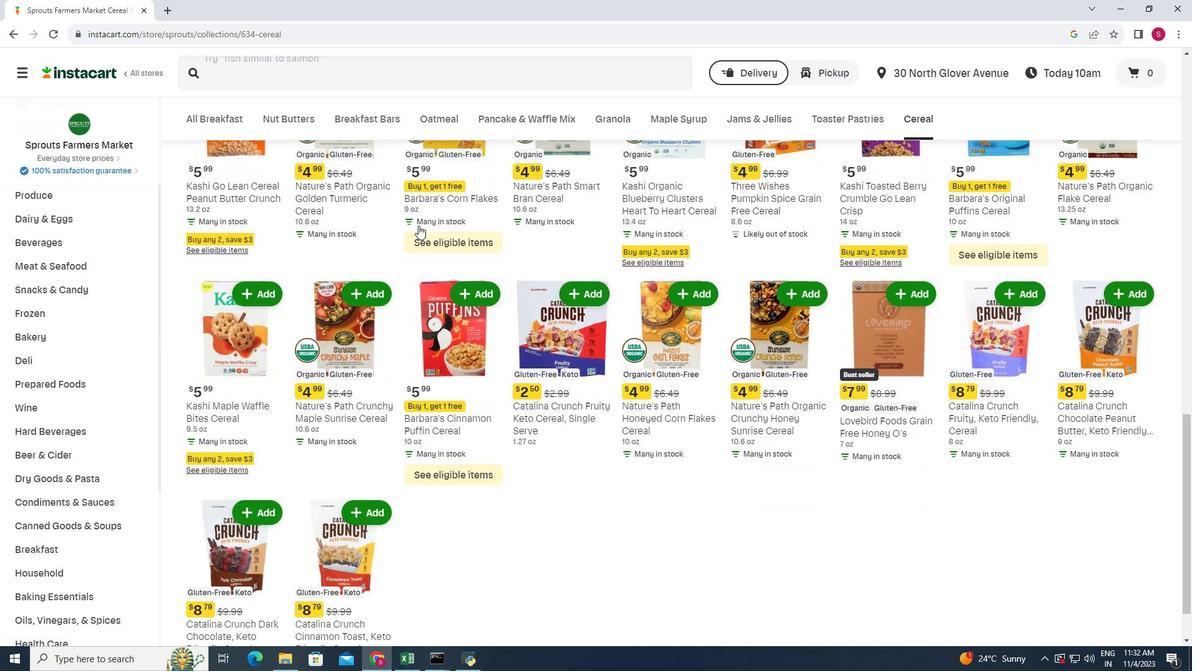 
Action: Mouse moved to (418, 225)
Screenshot: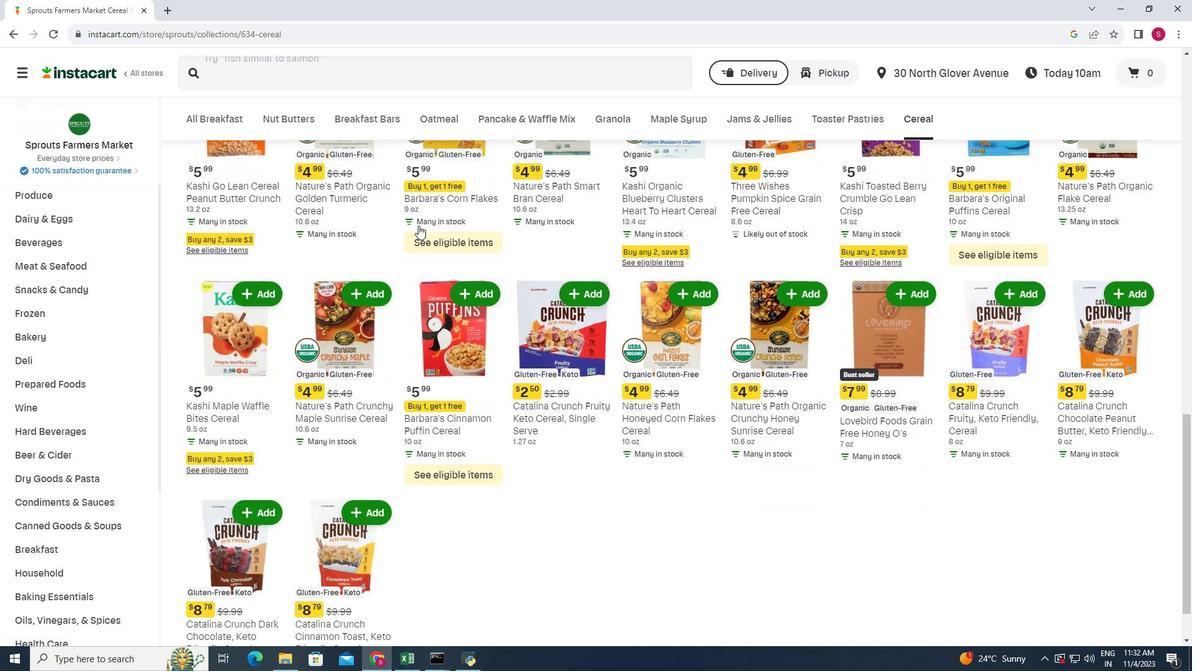 
Action: Mouse scrolled (418, 224) with delta (0, 0)
Screenshot: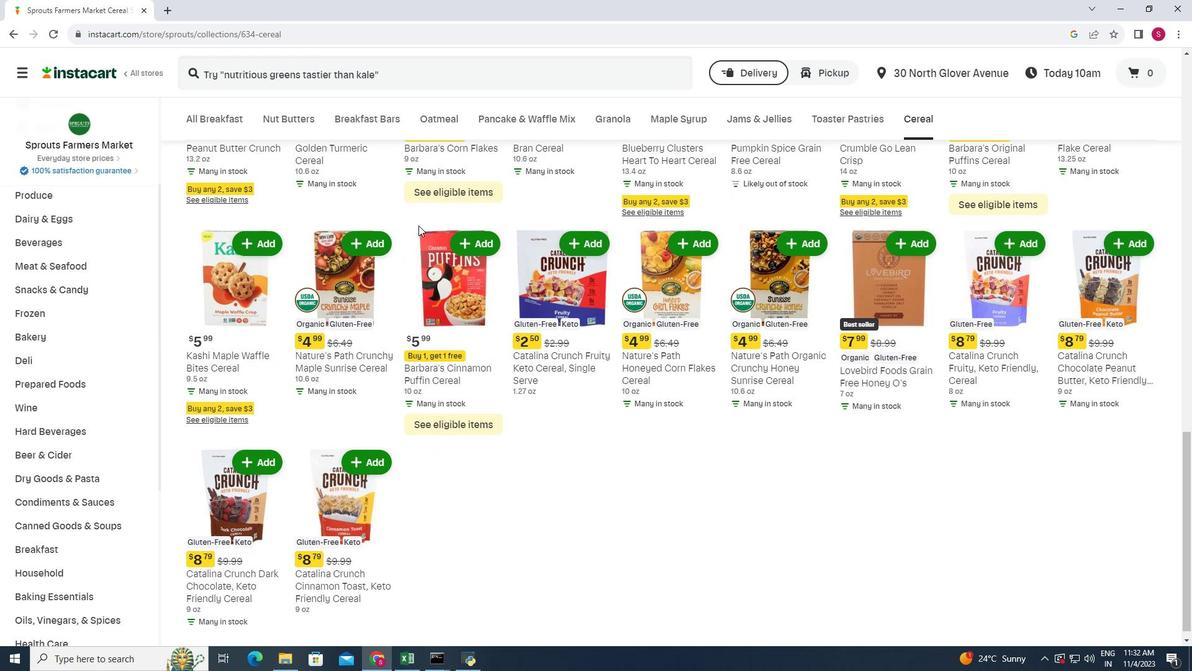 
Action: Mouse scrolled (418, 224) with delta (0, 0)
Screenshot: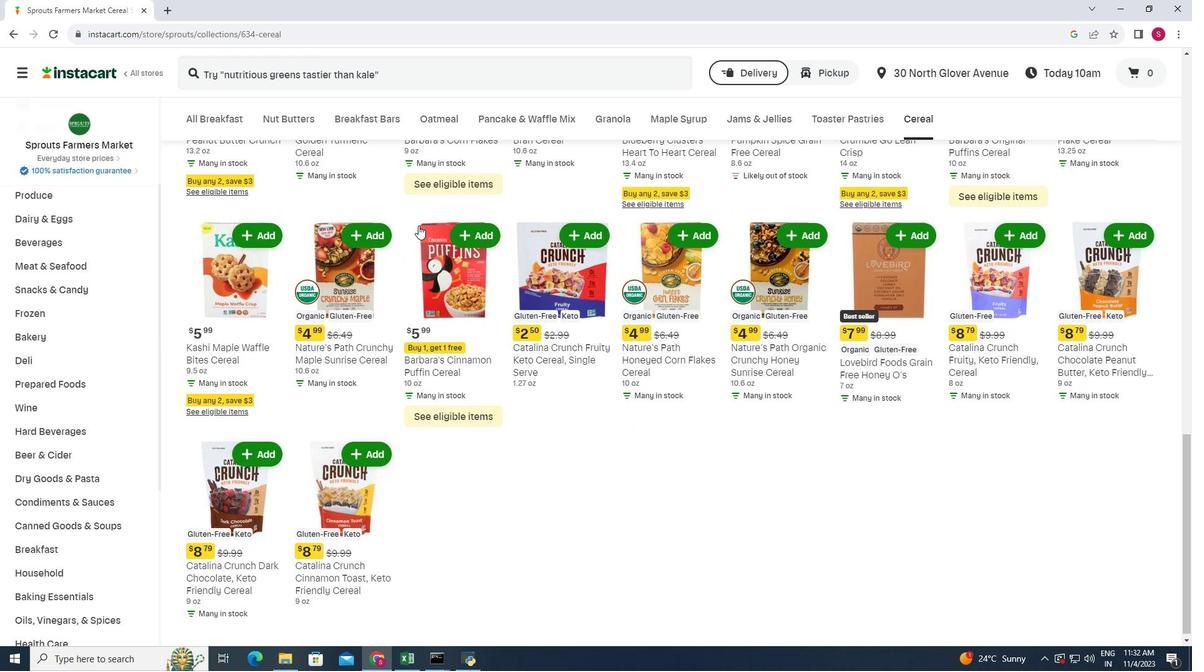 
